 Task: Copy times from Monday to Sunday.
Action: Mouse moved to (495, 231)
Screenshot: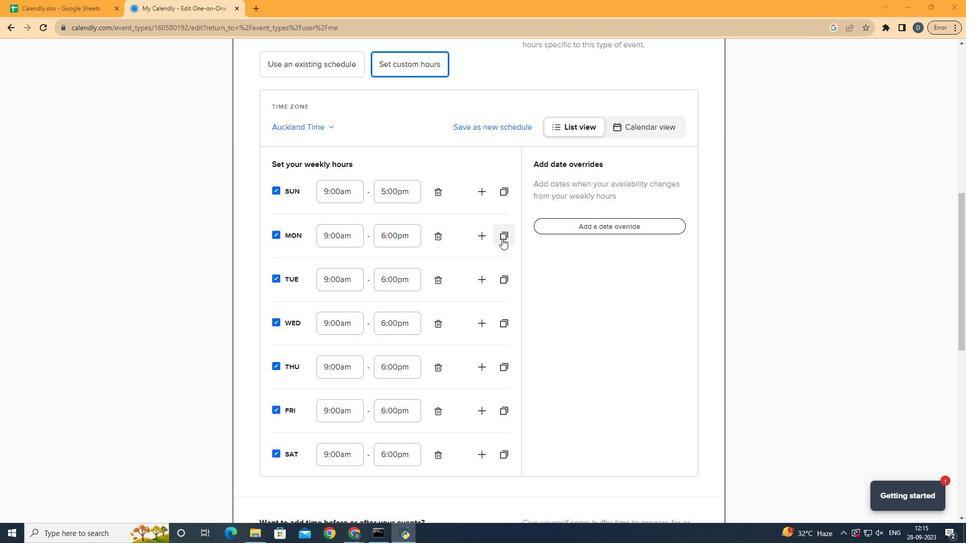 
Action: Mouse pressed left at (495, 231)
Screenshot: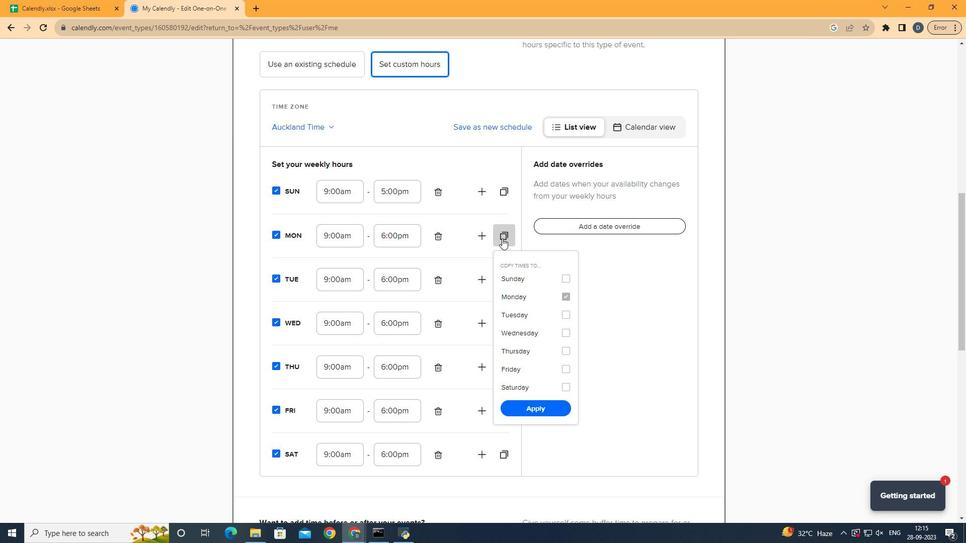 
Action: Mouse moved to (560, 305)
Screenshot: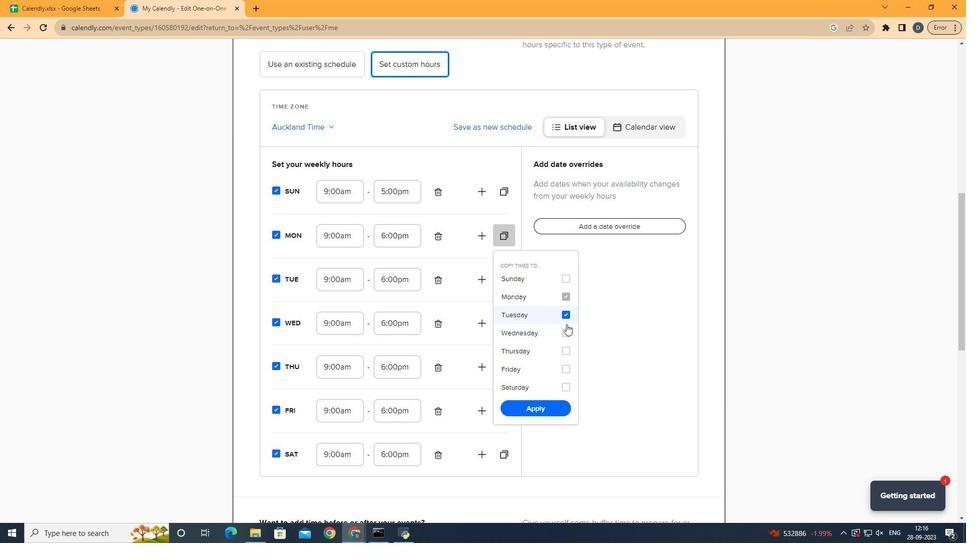 
Action: Mouse pressed left at (560, 305)
Screenshot: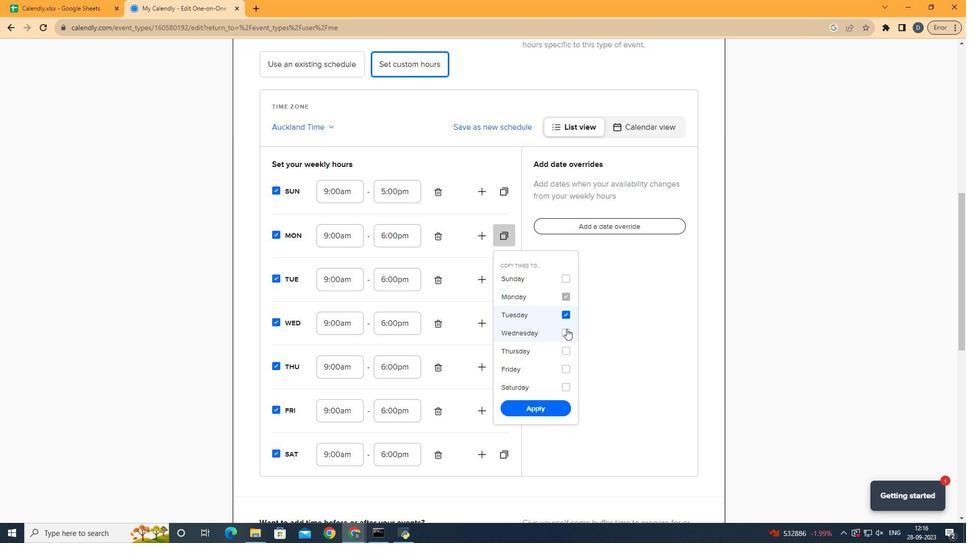 
Action: Mouse moved to (560, 331)
Screenshot: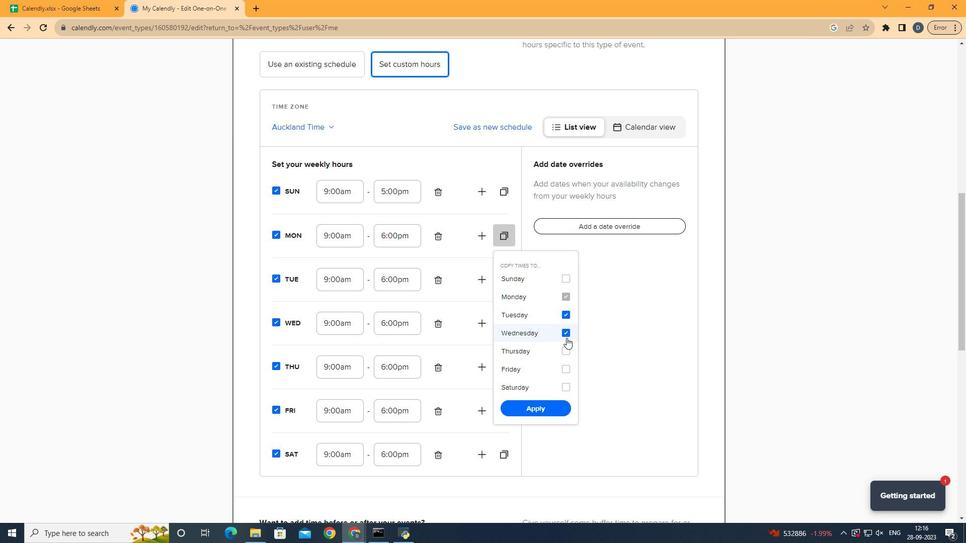 
Action: Mouse pressed left at (560, 331)
Screenshot: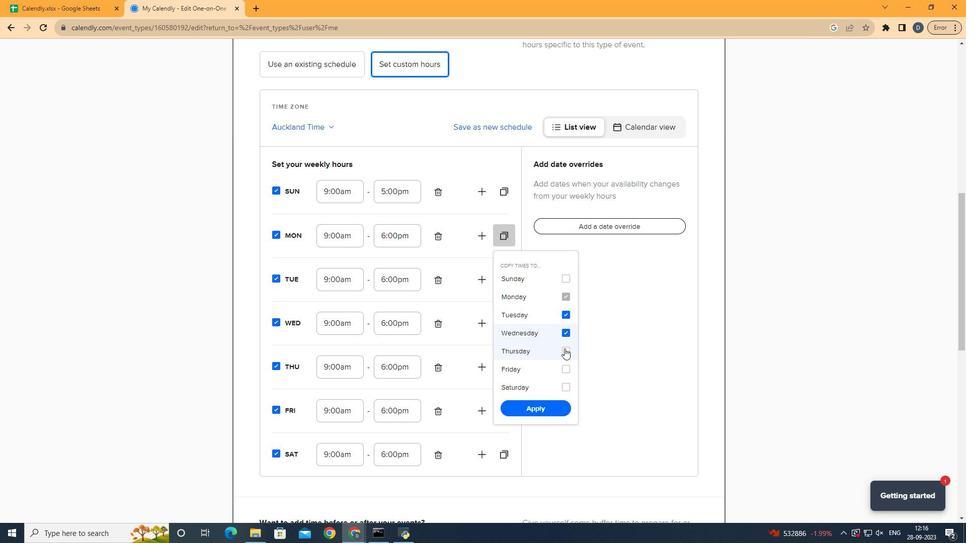 
Action: Mouse moved to (558, 343)
Screenshot: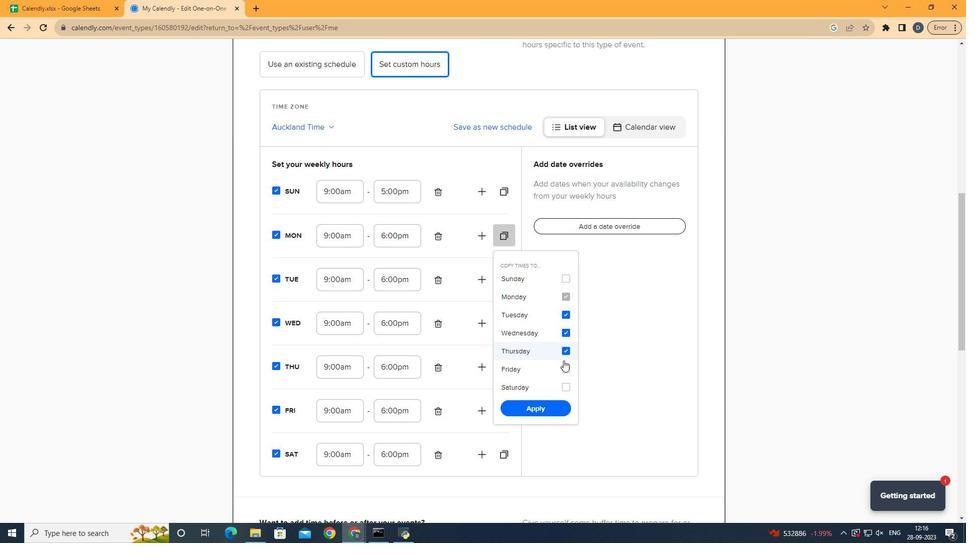 
Action: Mouse pressed left at (558, 343)
Screenshot: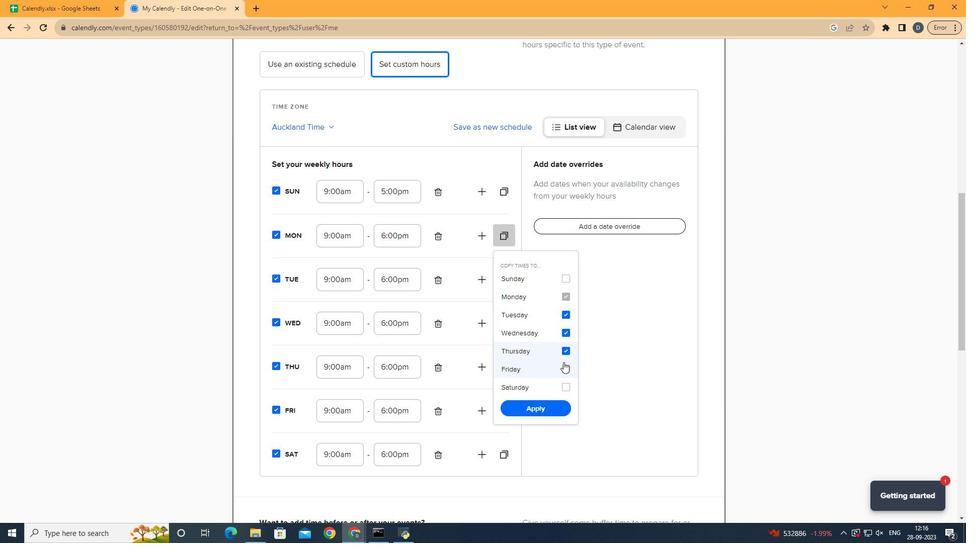 
Action: Mouse moved to (560, 271)
Screenshot: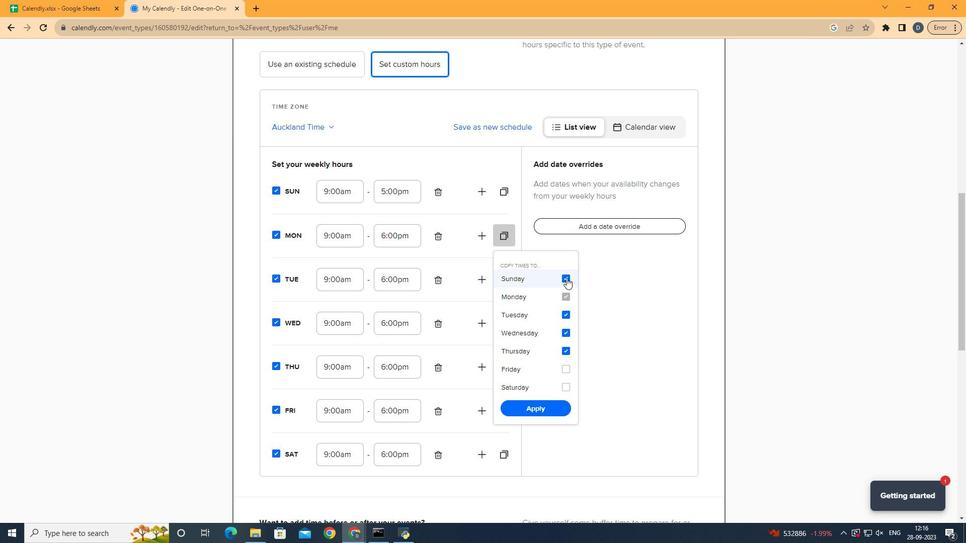 
Action: Mouse pressed left at (560, 271)
Screenshot: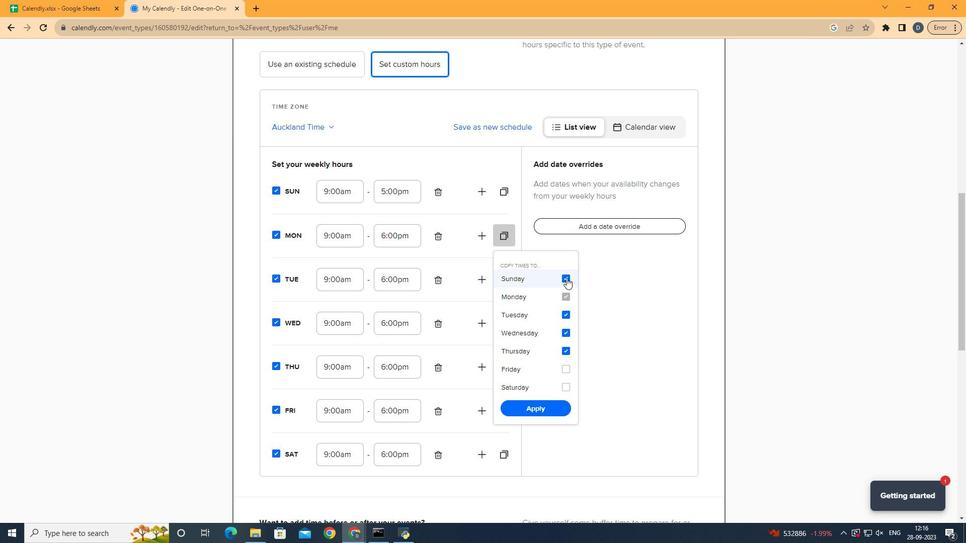 
Action: Mouse pressed left at (560, 271)
Screenshot: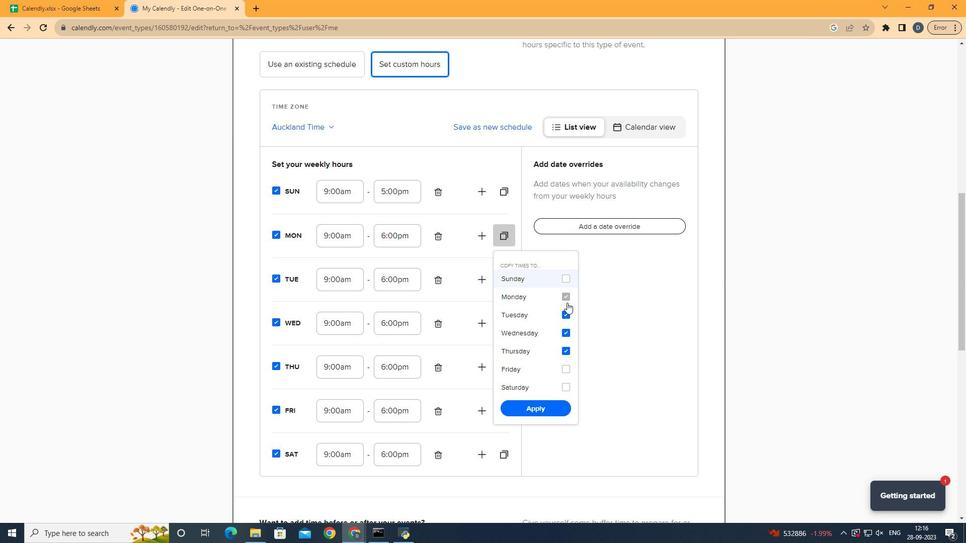 
Action: Mouse moved to (557, 373)
Screenshot: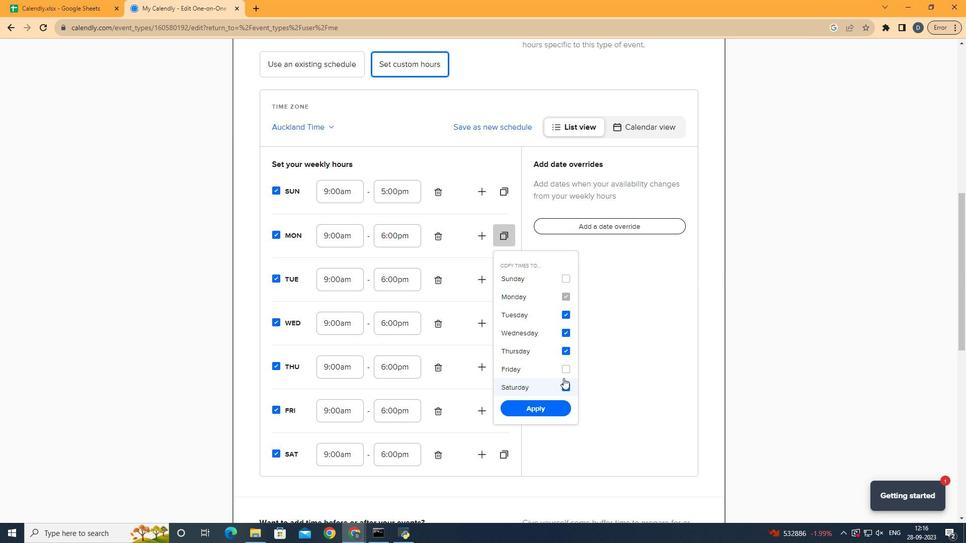 
Action: Mouse pressed left at (557, 373)
Screenshot: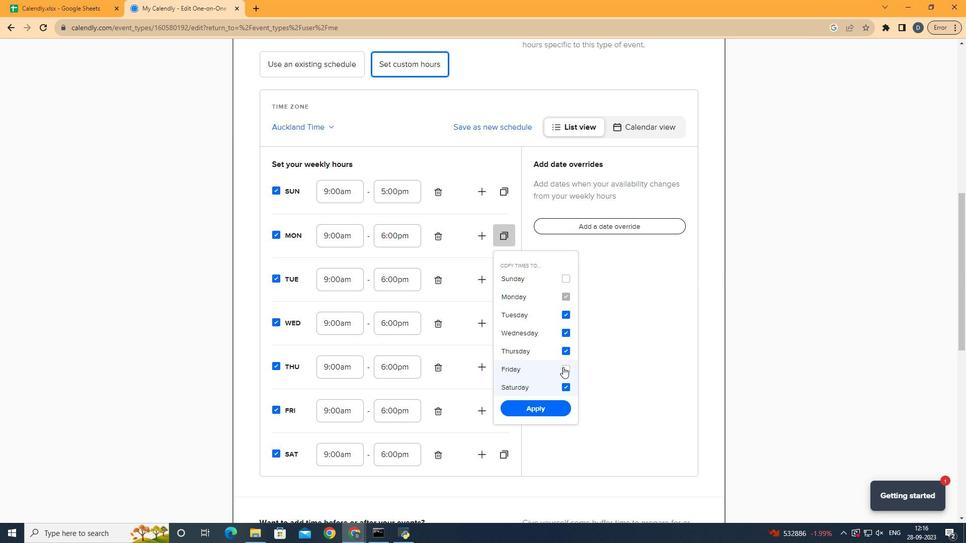 
Action: Mouse moved to (551, 380)
Screenshot: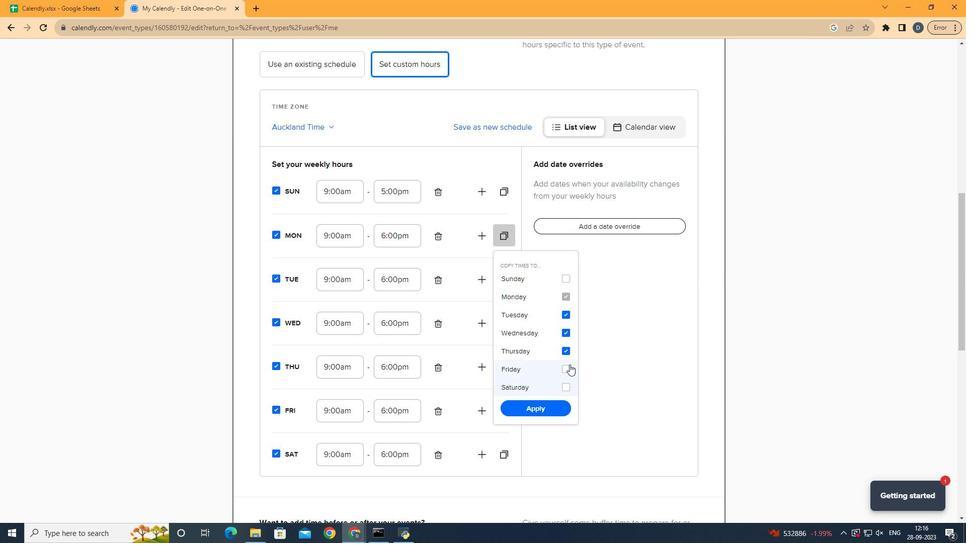 
Action: Mouse pressed left at (551, 380)
Screenshot: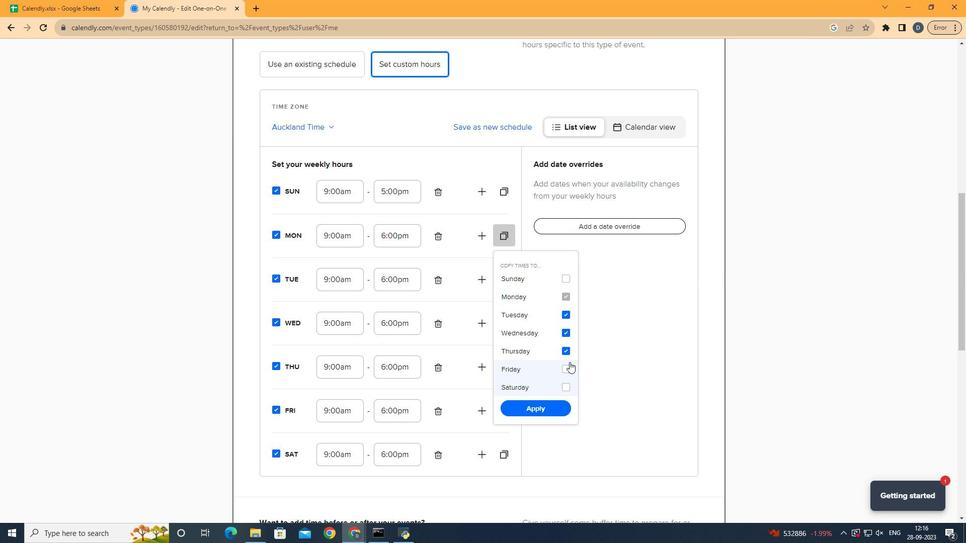 
Action: Mouse moved to (563, 355)
Screenshot: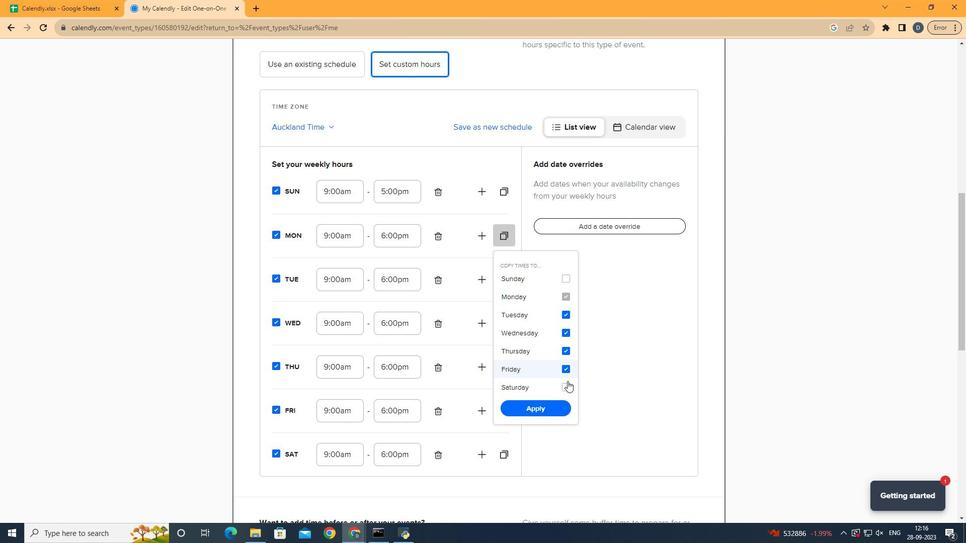 
Action: Mouse pressed left at (563, 355)
Screenshot: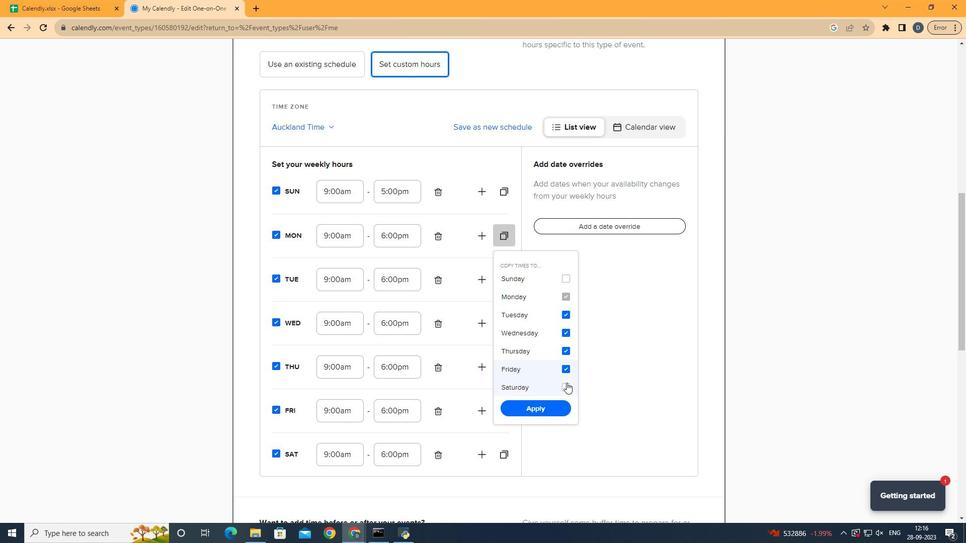 
Action: Mouse moved to (558, 379)
Screenshot: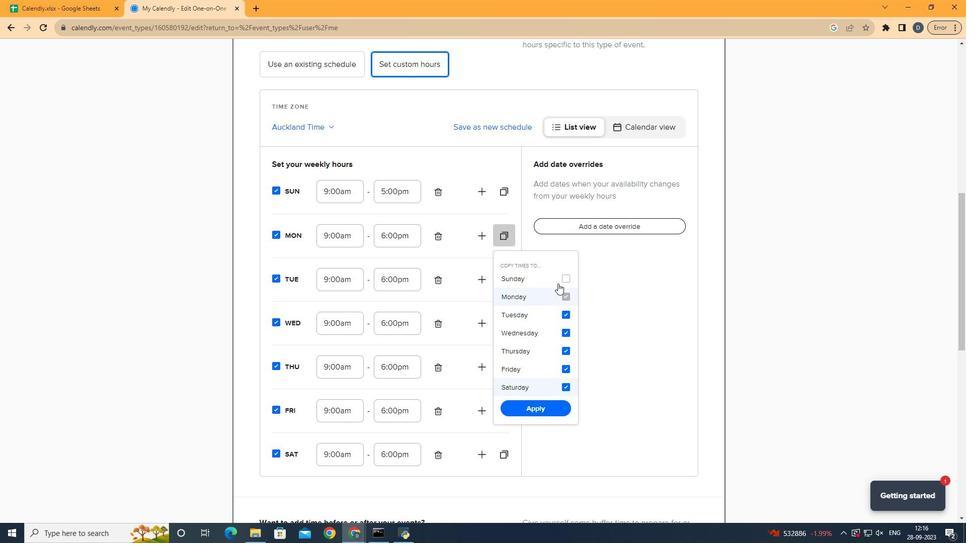 
Action: Mouse pressed left at (558, 379)
Screenshot: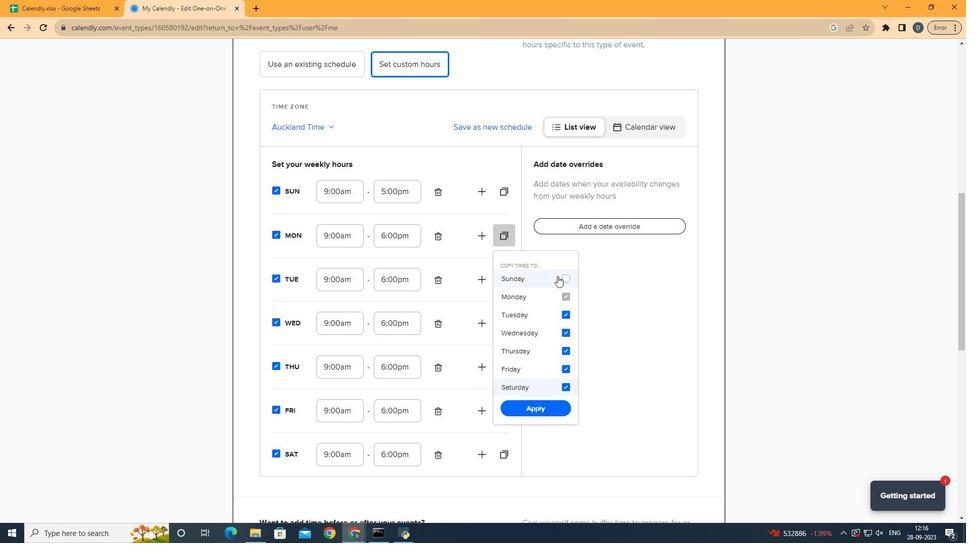 
Action: Mouse moved to (556, 263)
Screenshot: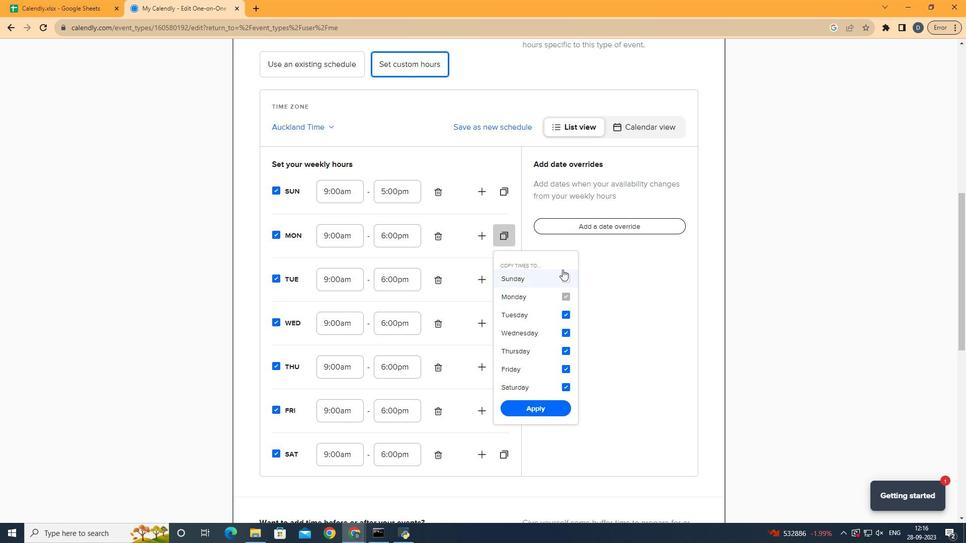 
Action: Mouse pressed left at (556, 263)
Screenshot: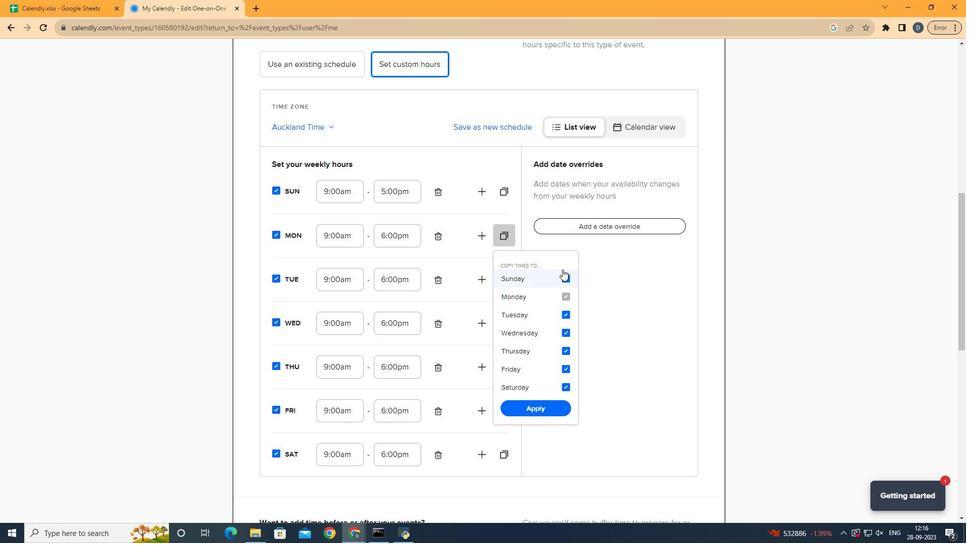 
Action: Mouse moved to (545, 400)
Screenshot: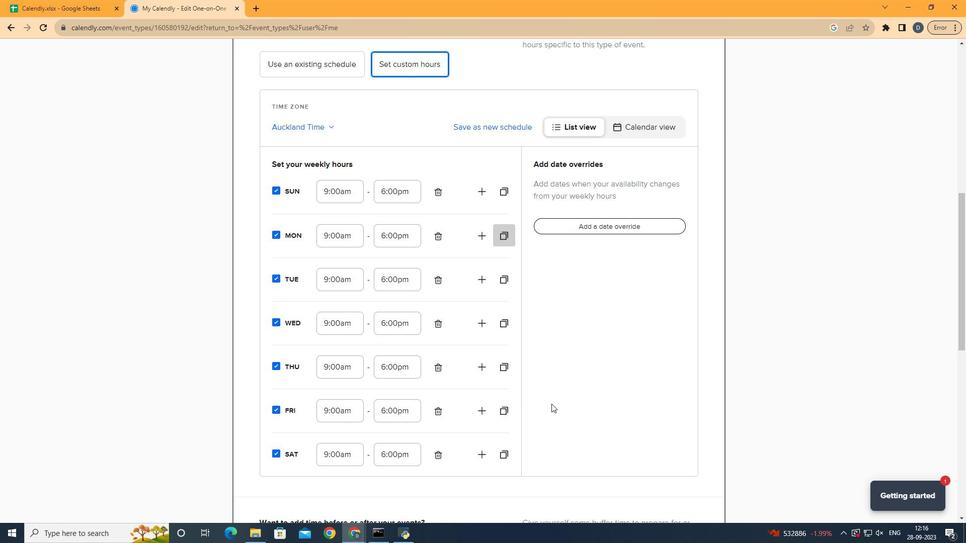 
Action: Mouse pressed left at (545, 400)
Screenshot: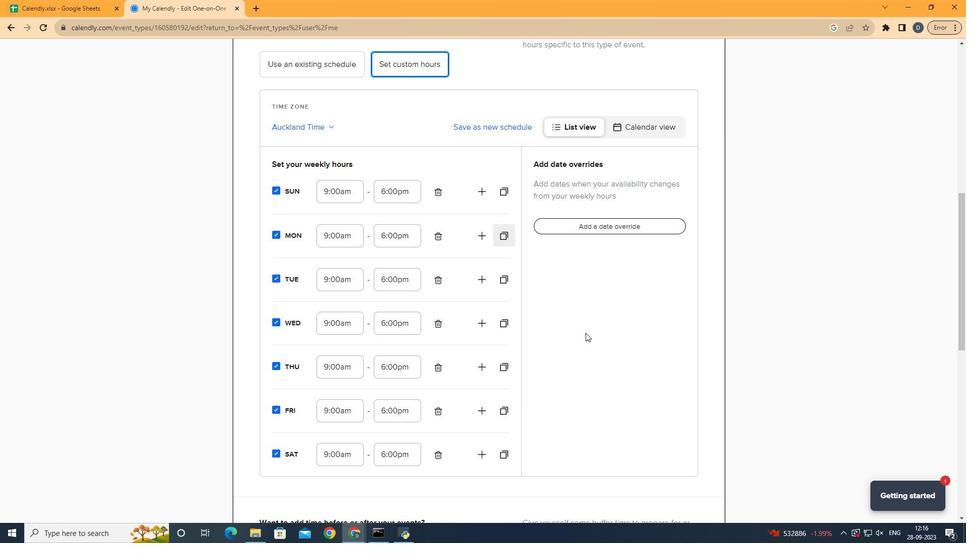 
Action: Mouse moved to (580, 323)
Screenshot: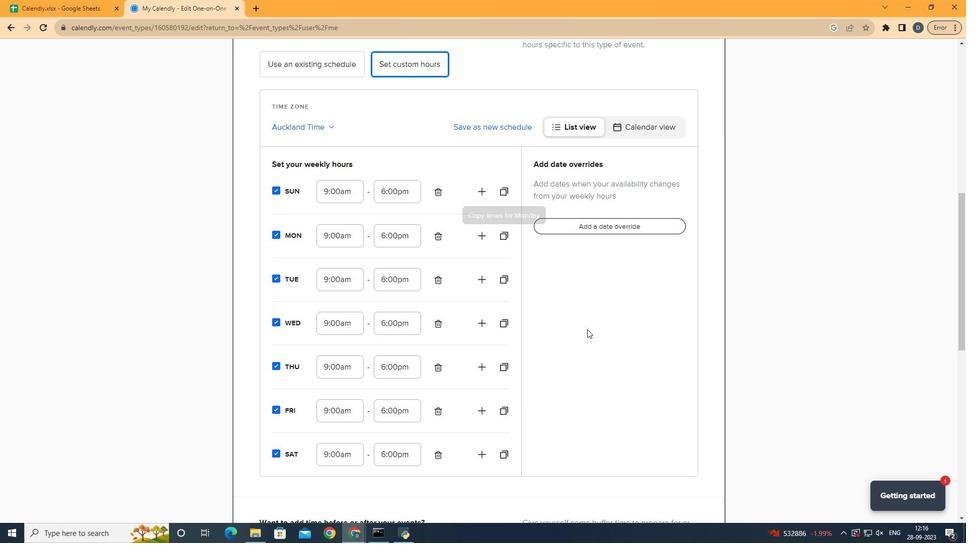 
